 Task: Calculate the distance between Dallas and Austin.
Action: Mouse moved to (75, 65)
Screenshot: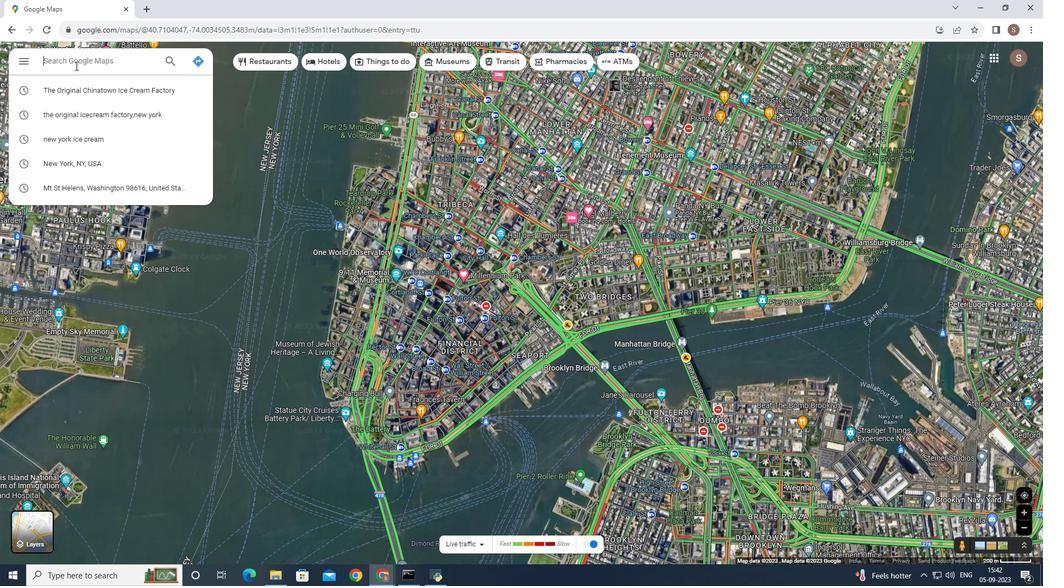 
Action: Mouse pressed left at (75, 65)
Screenshot: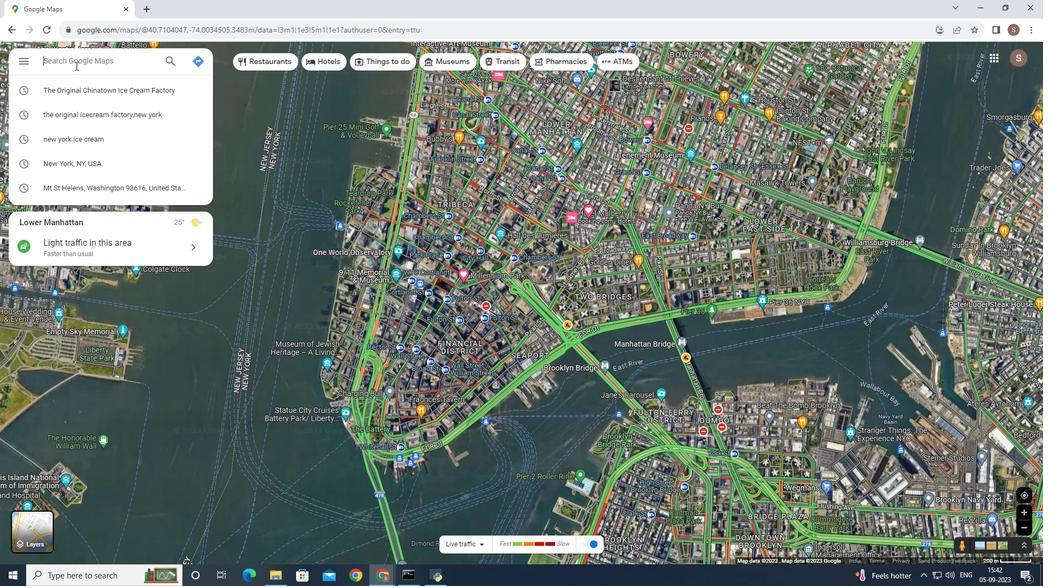 
Action: Mouse moved to (61, 252)
Screenshot: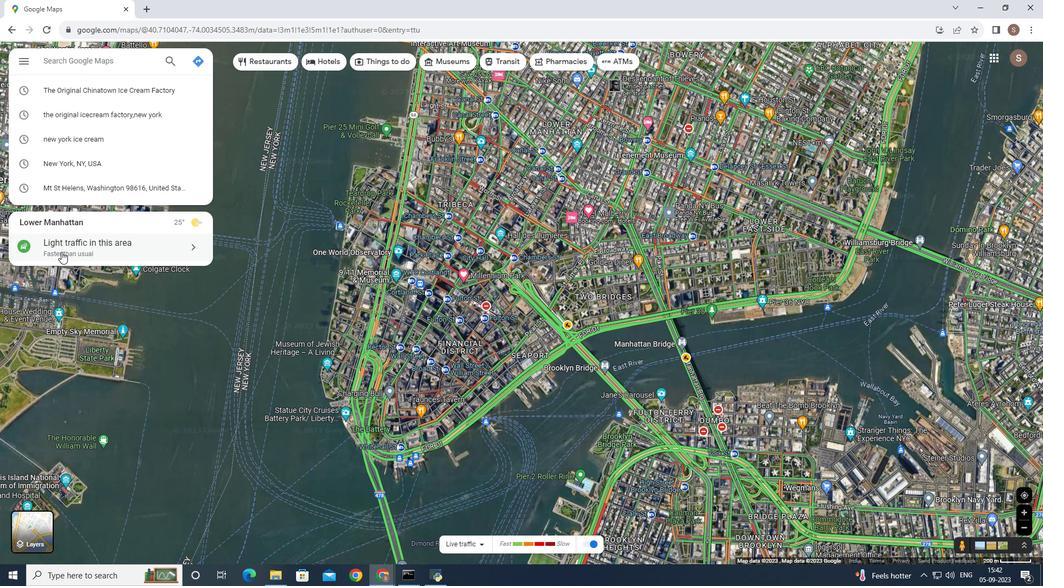 
Action: Mouse pressed left at (61, 252)
Screenshot: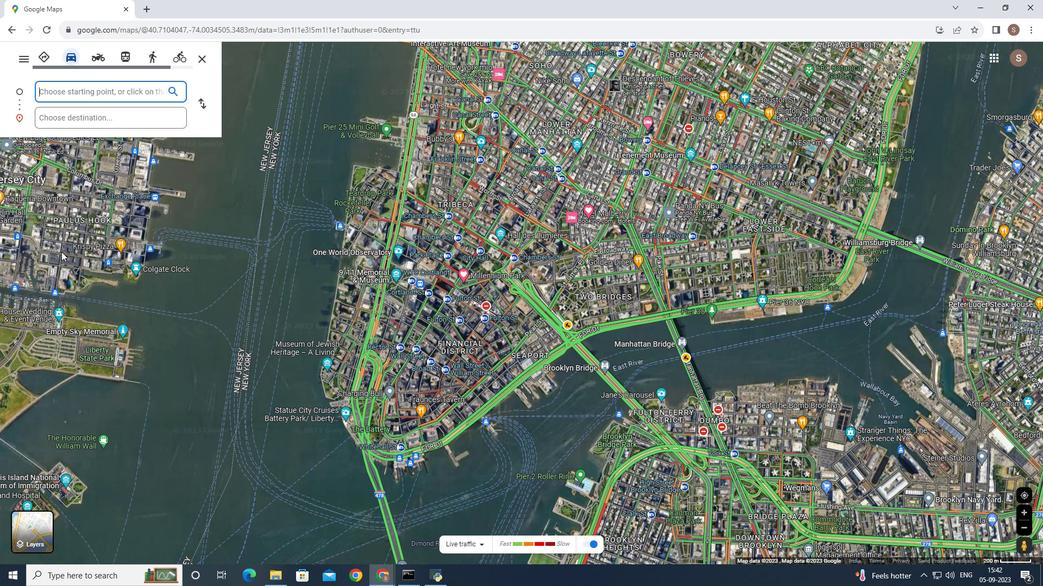 
Action: Mouse moved to (97, 96)
Screenshot: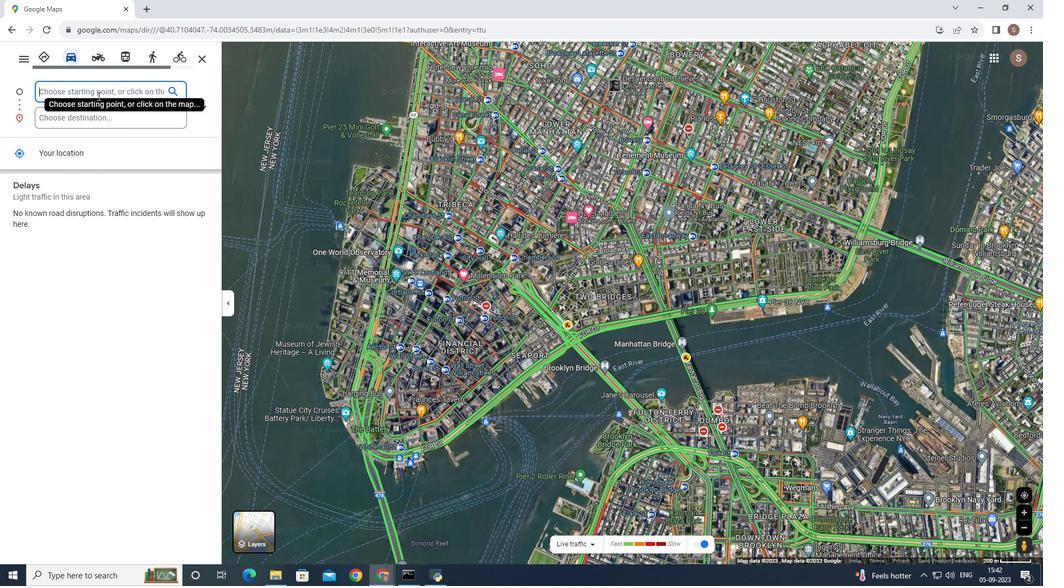 
Action: Key pressed <Key.shift>Dallas
Screenshot: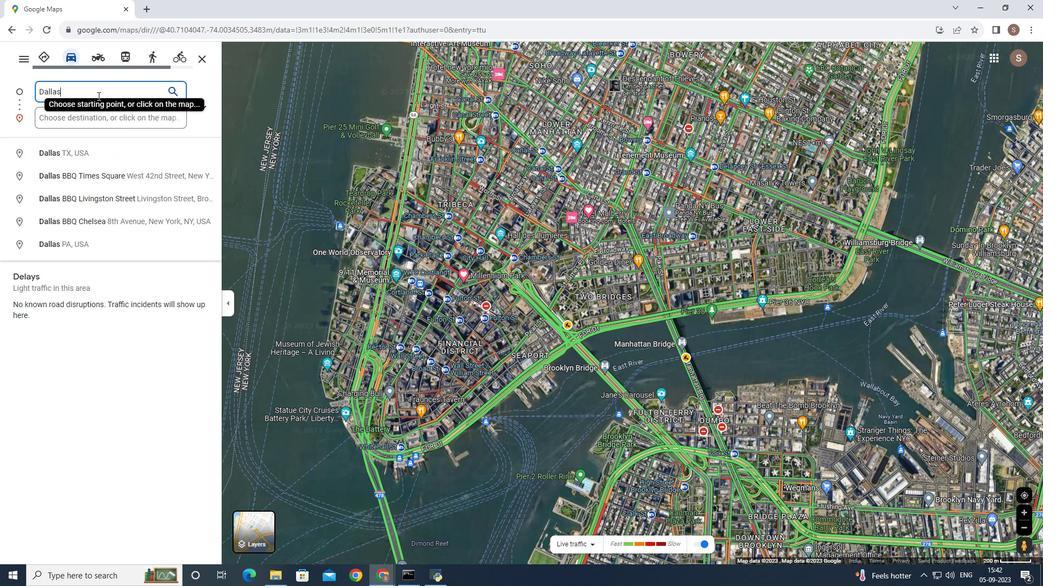 
Action: Mouse moved to (94, 122)
Screenshot: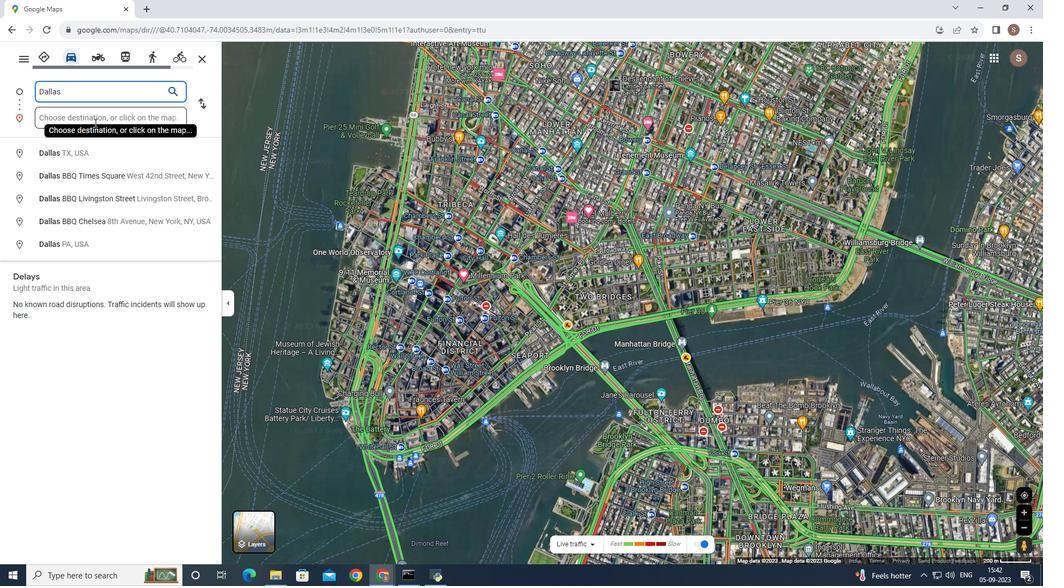 
Action: Mouse pressed left at (94, 122)
Screenshot: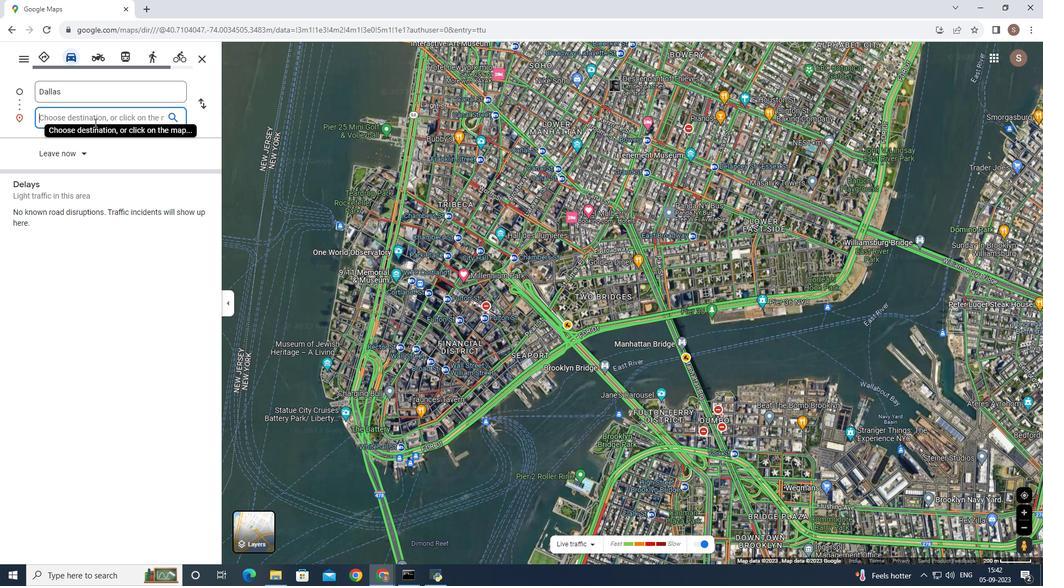 
Action: Mouse moved to (94, 123)
Screenshot: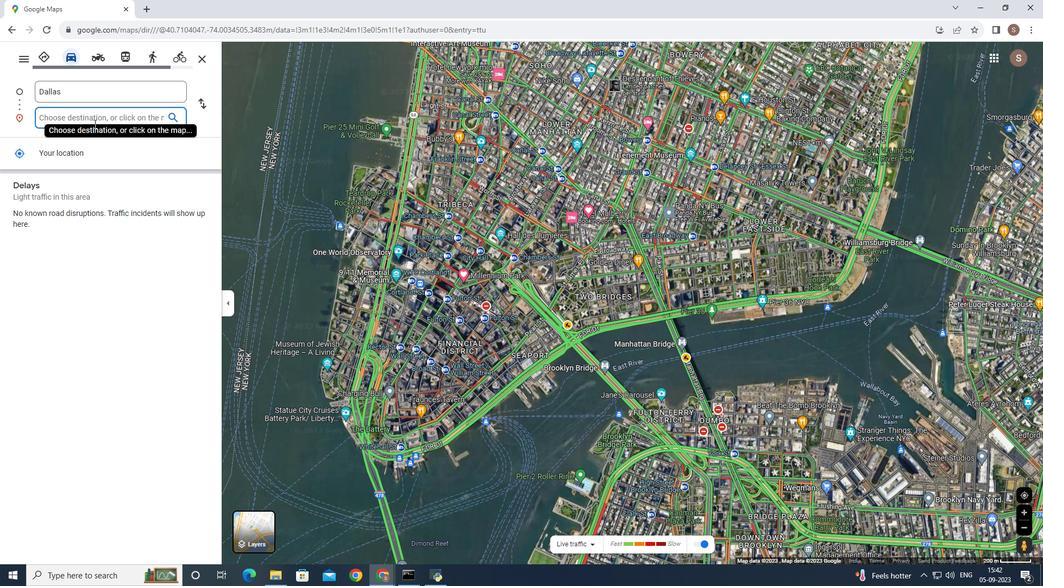 
Action: Key pressed <Key.shift>Austin<Key.enter>
Screenshot: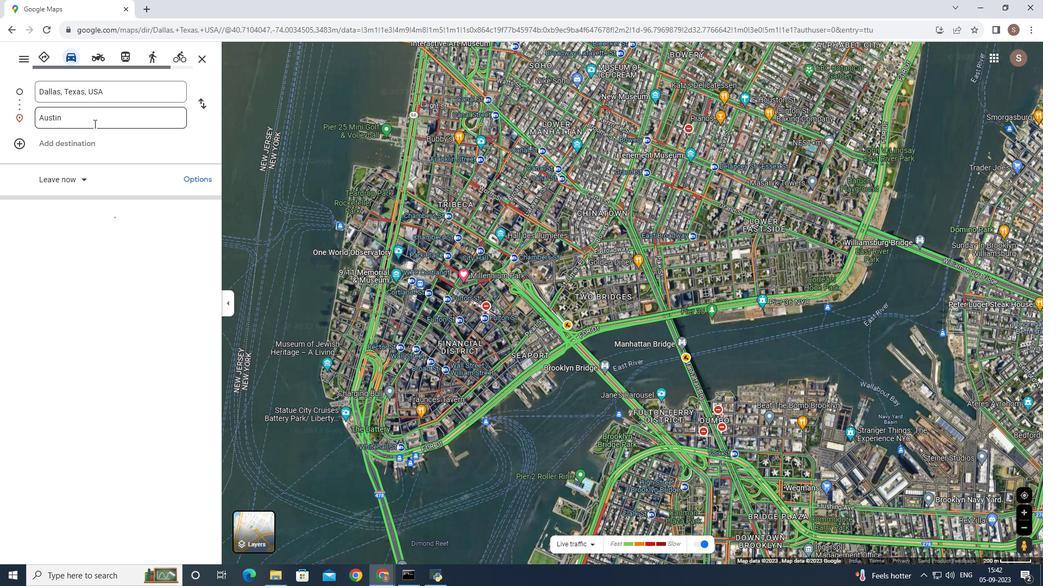 
Action: Mouse moved to (534, 367)
Screenshot: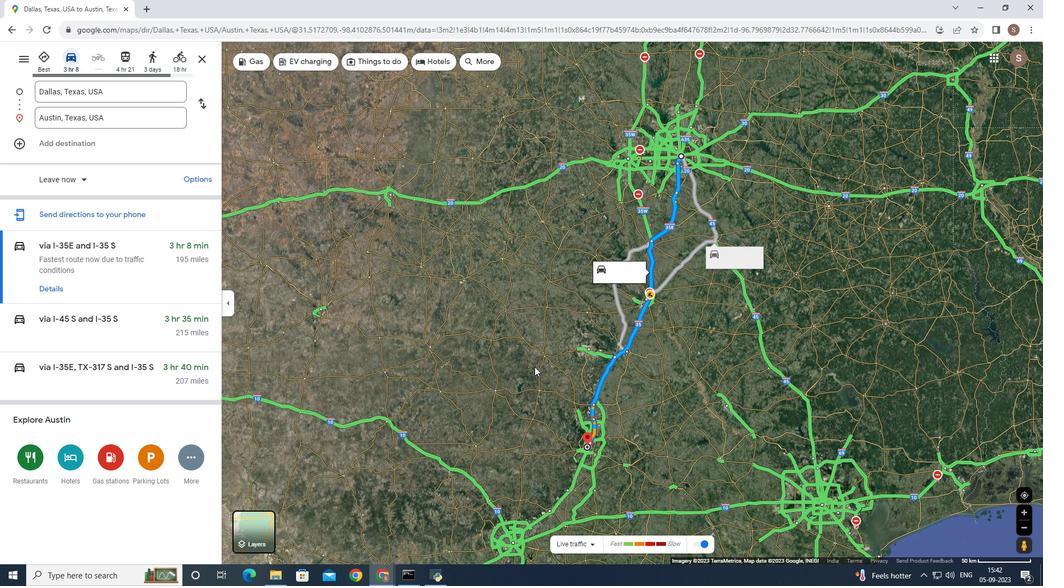 
Action: Mouse scrolled (534, 366) with delta (0, 0)
Screenshot: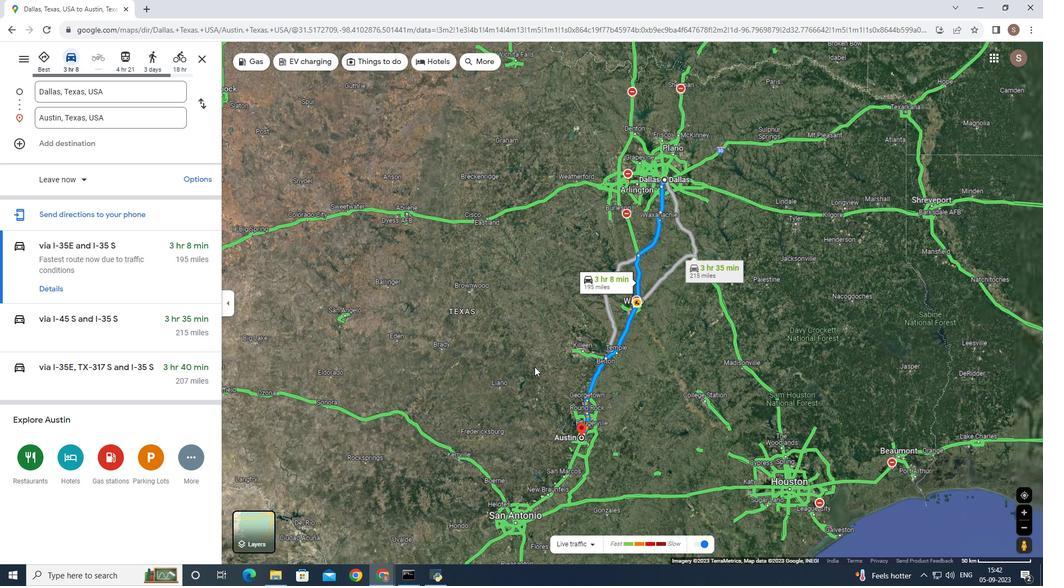 
Action: Mouse moved to (580, 435)
Screenshot: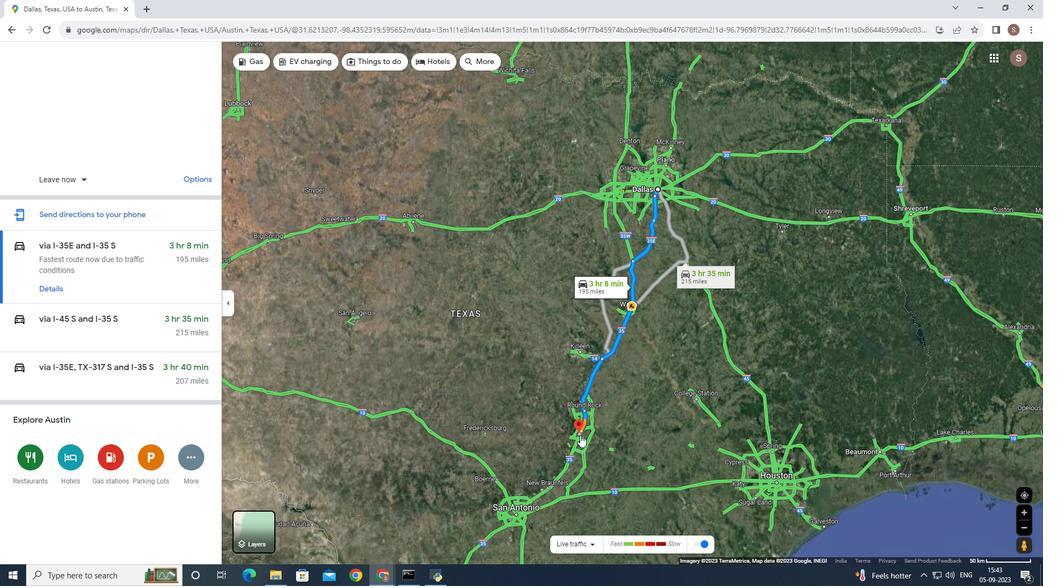 
Action: Mouse pressed left at (580, 435)
Screenshot: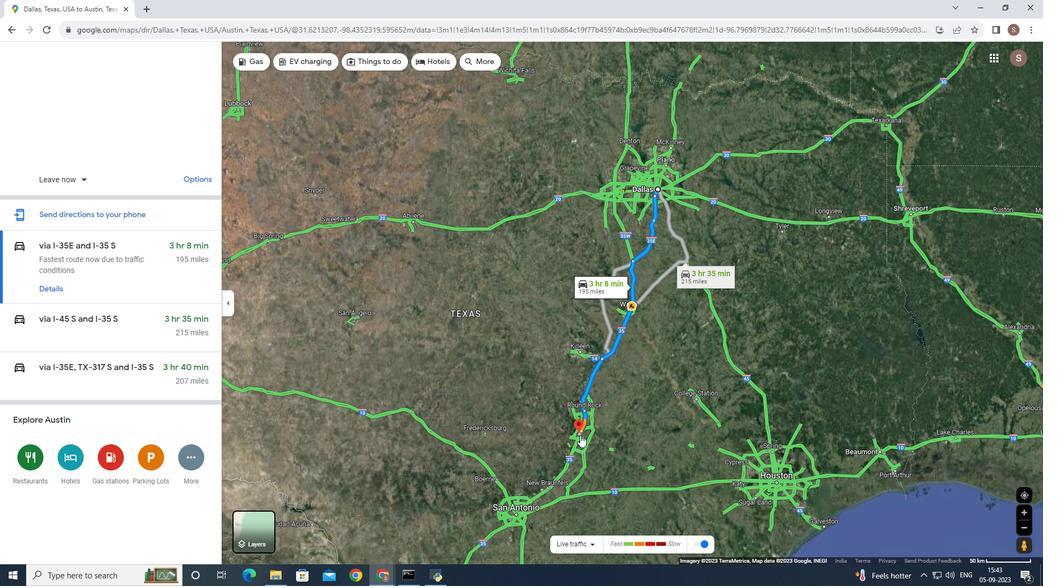 
Action: Mouse moved to (659, 186)
Screenshot: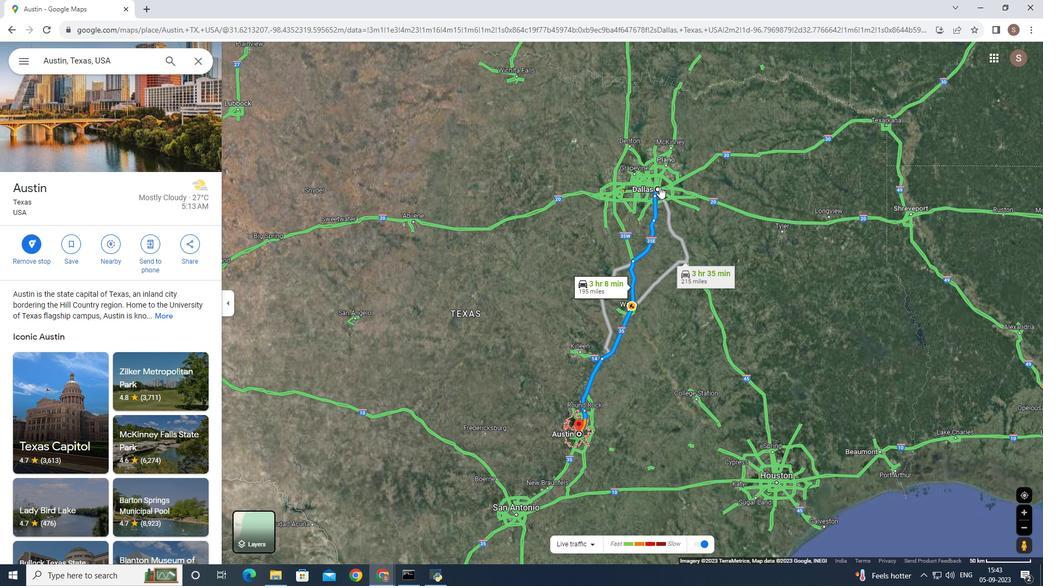 
Action: Mouse pressed left at (659, 186)
Screenshot: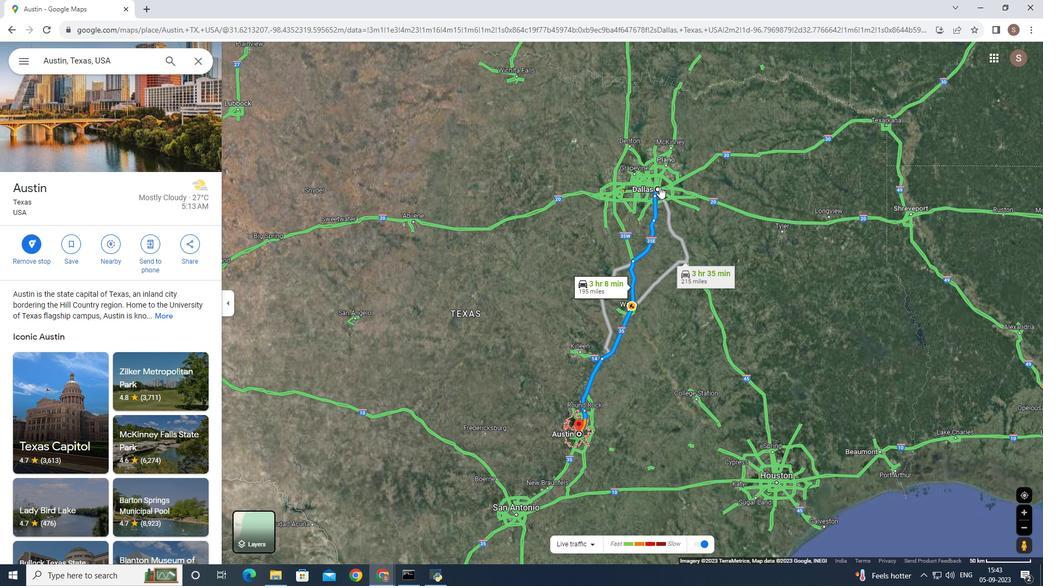 
Action: Mouse moved to (439, 536)
Screenshot: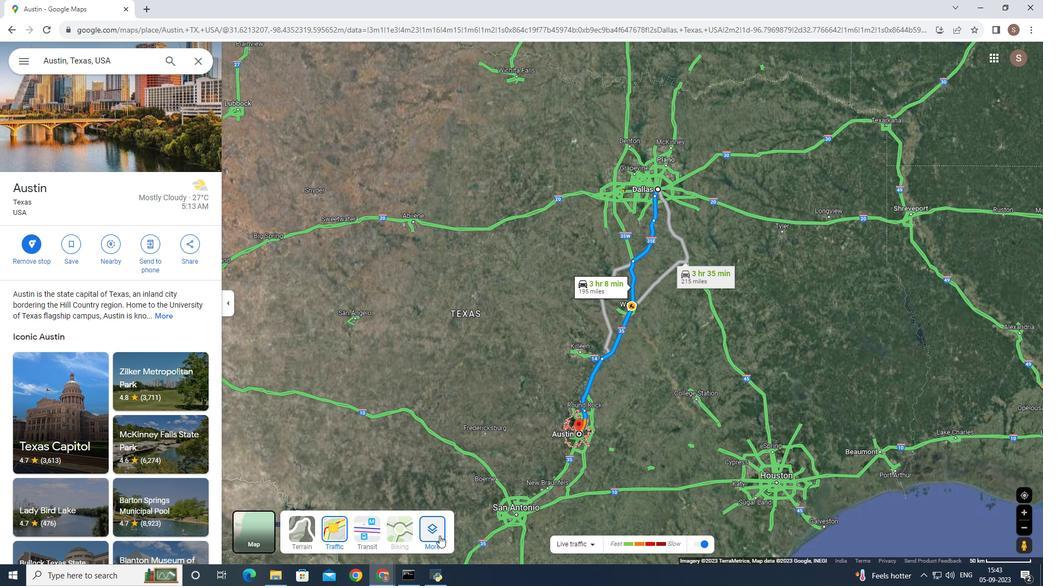 
Action: Mouse pressed left at (439, 536)
Screenshot: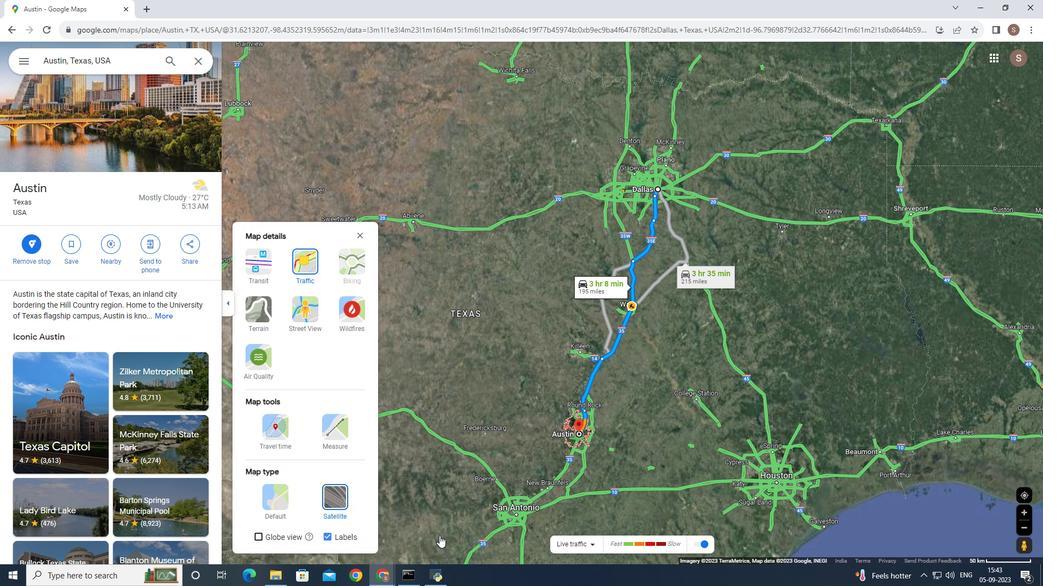 
Action: Mouse moved to (341, 435)
Screenshot: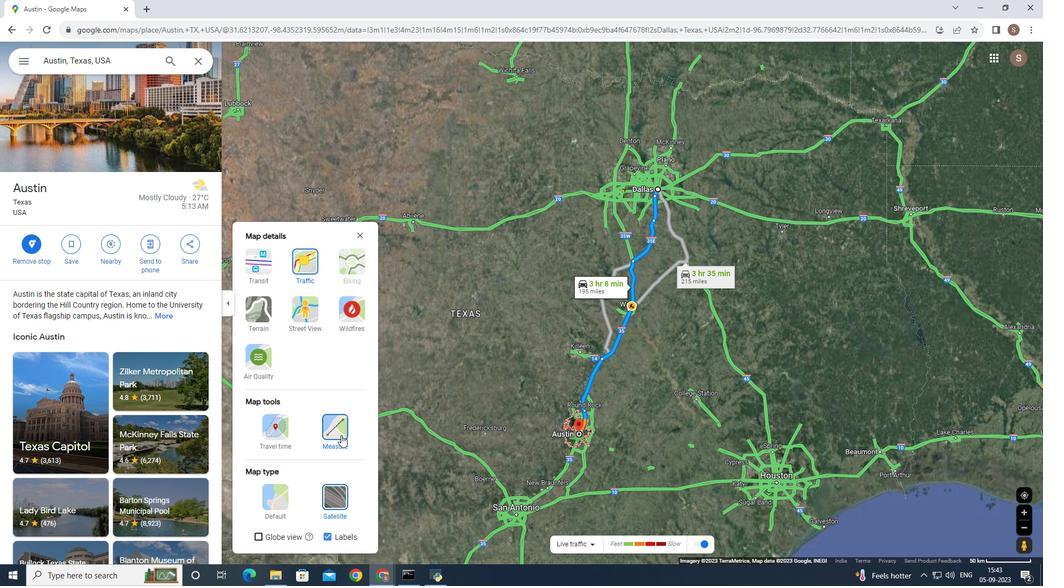 
Action: Mouse pressed left at (341, 435)
Screenshot: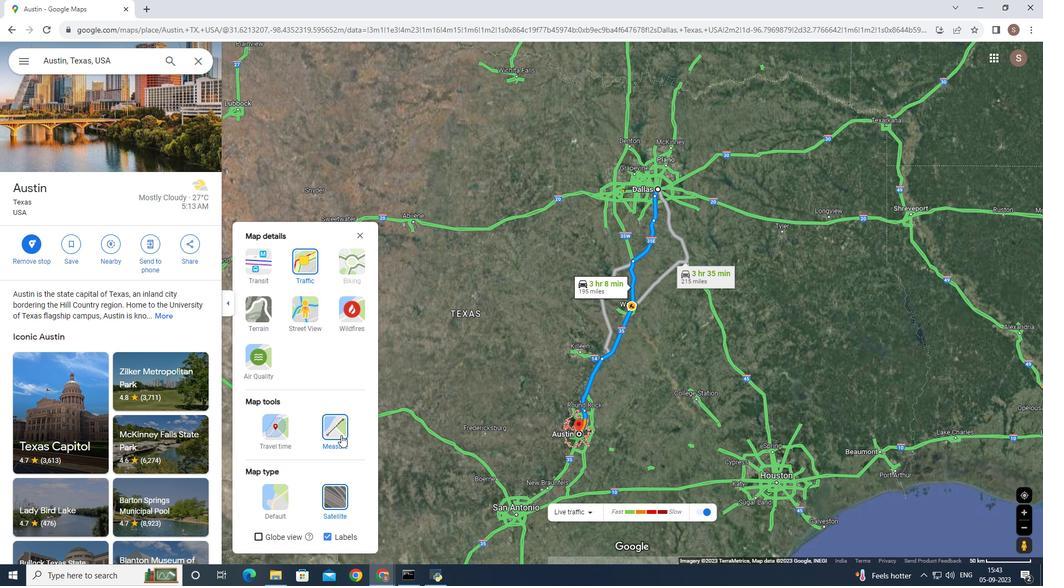 
Action: Mouse moved to (578, 435)
Screenshot: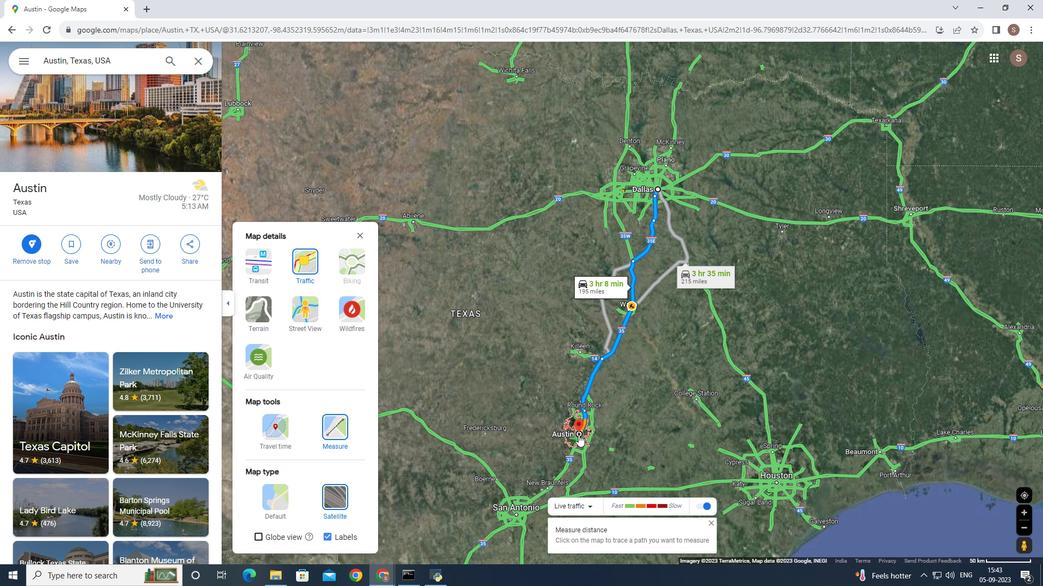 
Action: Mouse pressed left at (578, 435)
Screenshot: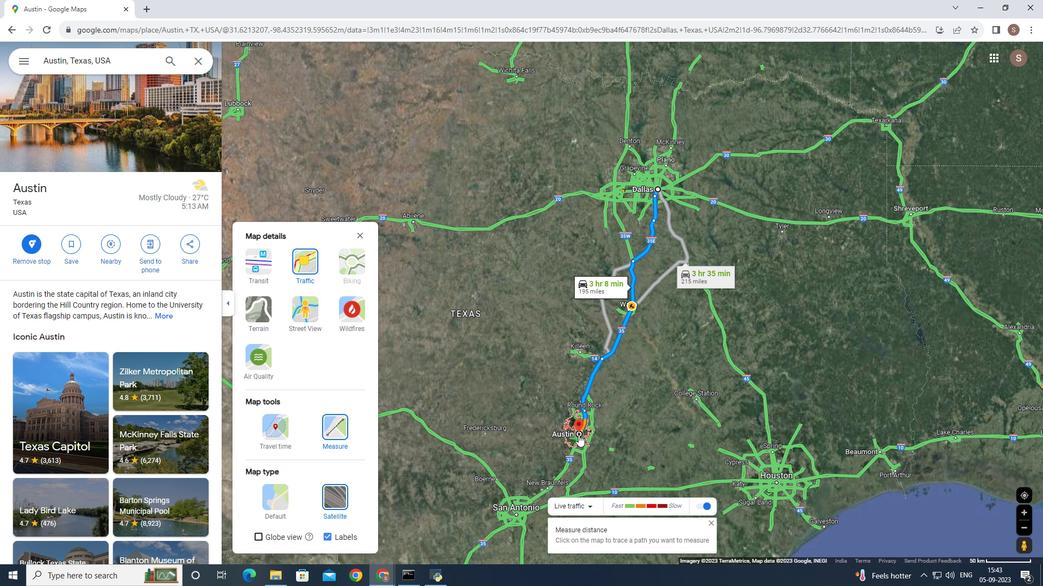 
Action: Mouse moved to (657, 188)
Screenshot: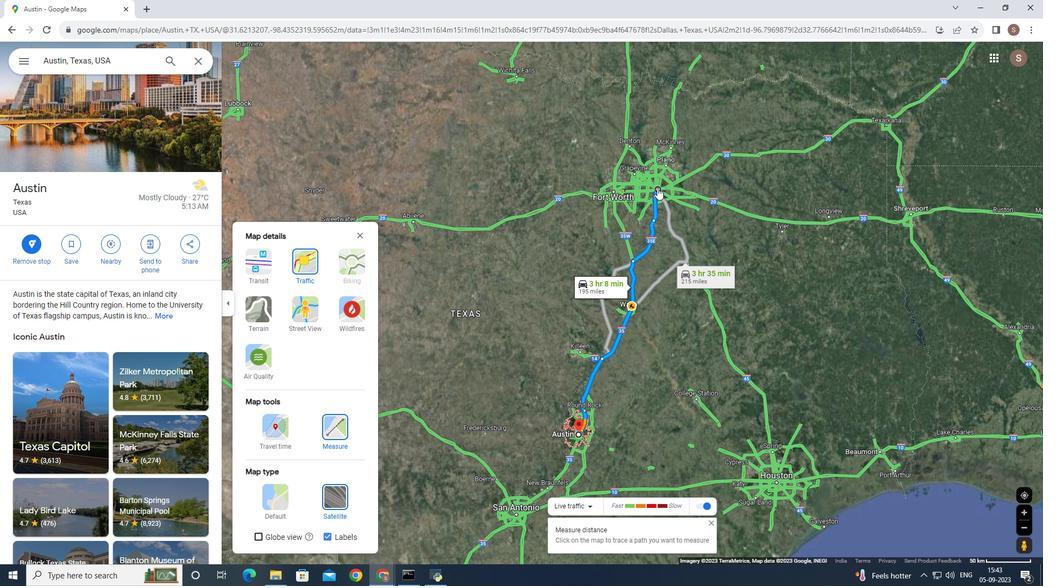 
Action: Mouse pressed left at (657, 188)
Screenshot: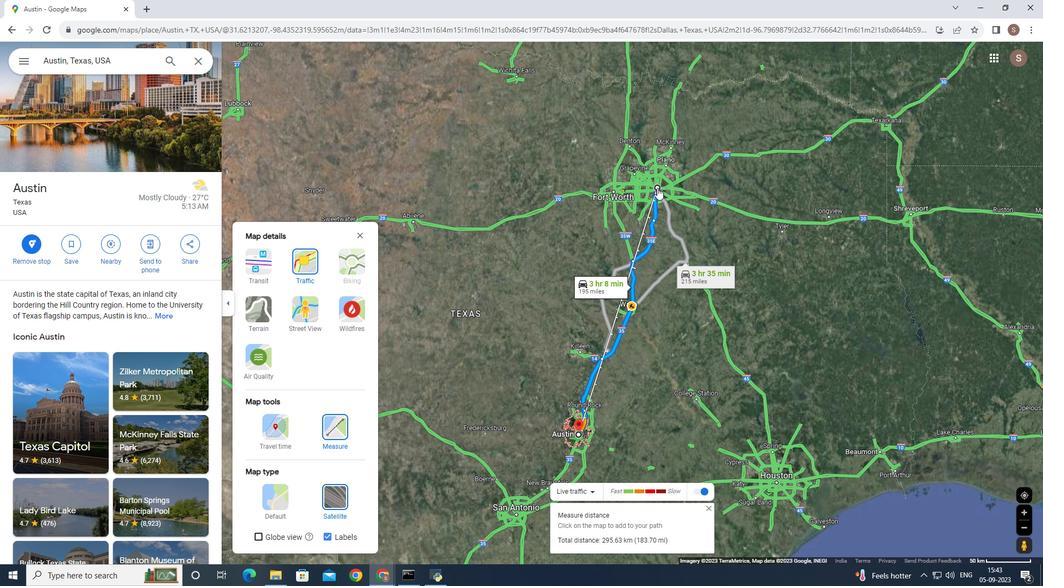 
Action: Mouse moved to (442, 264)
Screenshot: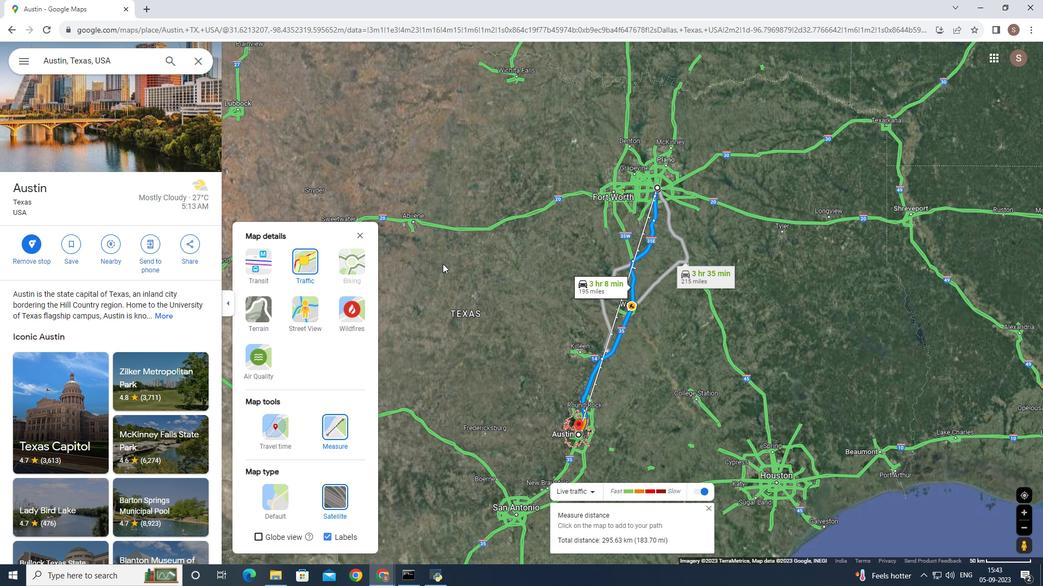 
